 Task: Create List Artificial Intelligence in Board Marketing ROI to Workspace Customer Relationship Management and Retention. Create List Machine Learning in Board Content Management to Workspace Customer Relationship Management and Retention. Create List Natural Language Processing in Board Content Marketing Case Study Creation and Promotion to Workspace Customer Relationship Management and Retention
Action: Mouse moved to (51, 314)
Screenshot: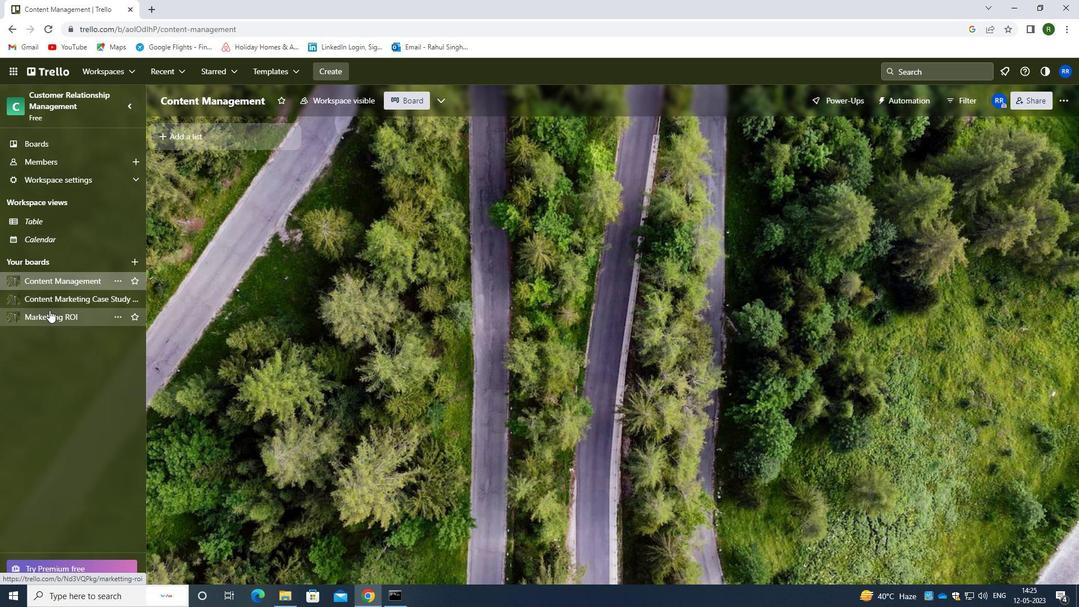 
Action: Mouse pressed left at (51, 314)
Screenshot: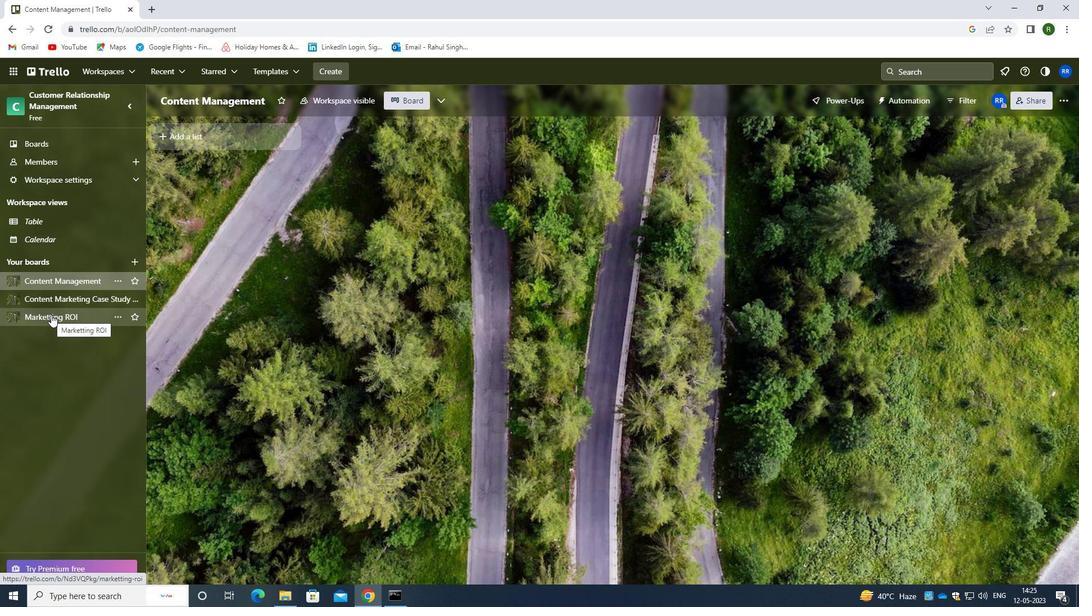
Action: Mouse moved to (187, 134)
Screenshot: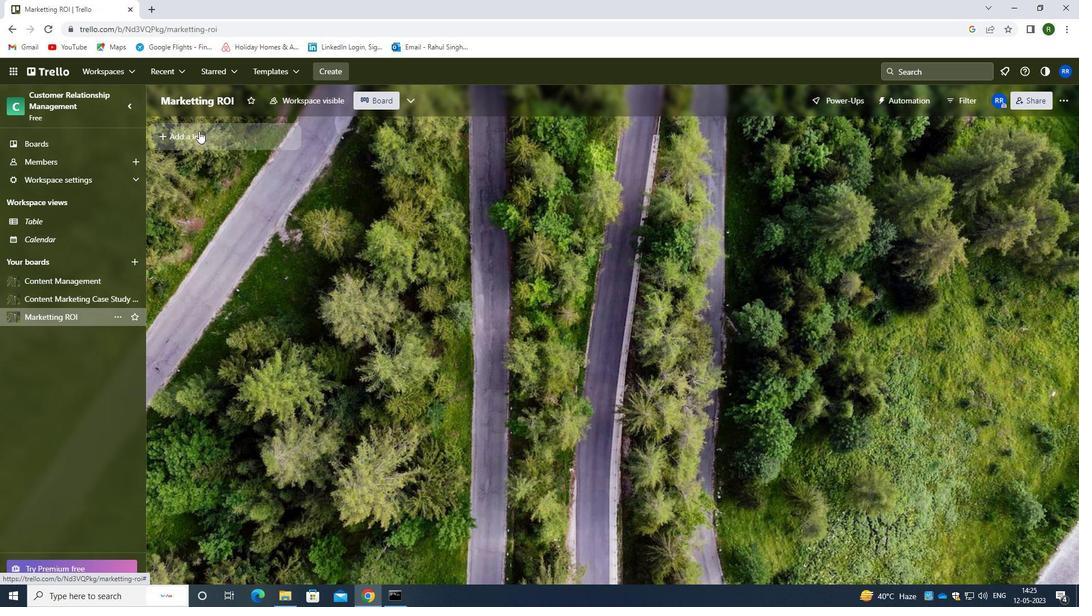 
Action: Mouse pressed left at (187, 134)
Screenshot: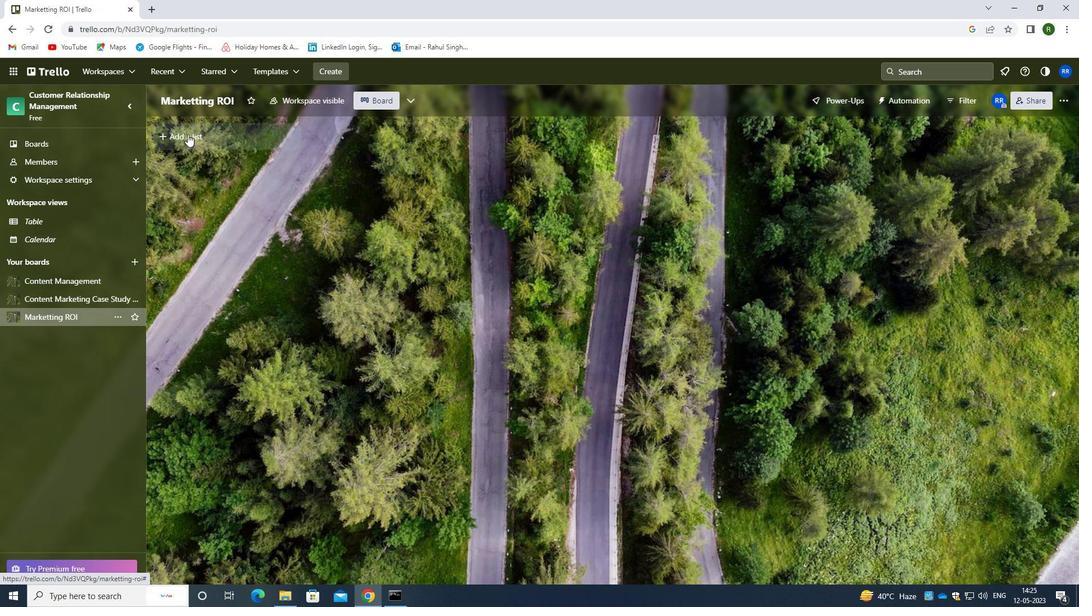 
Action: Mouse moved to (199, 140)
Screenshot: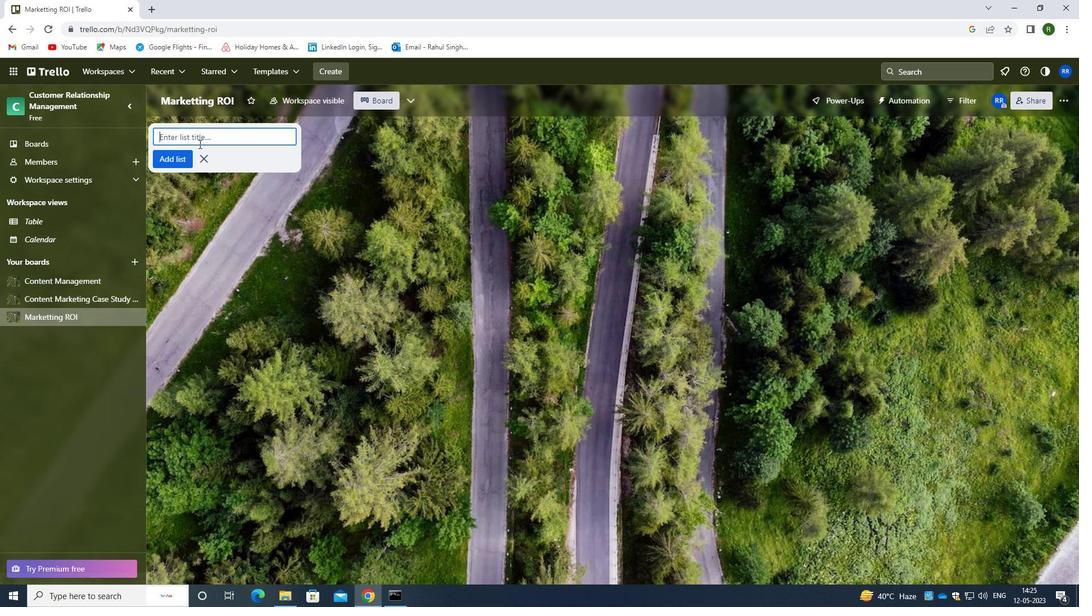 
Action: Key pressed <Key.caps_lock>a<Key.caps_lock>rtificial<Key.space><Key.caps_lock>I<Key.caps_lock>Ntelligence
Screenshot: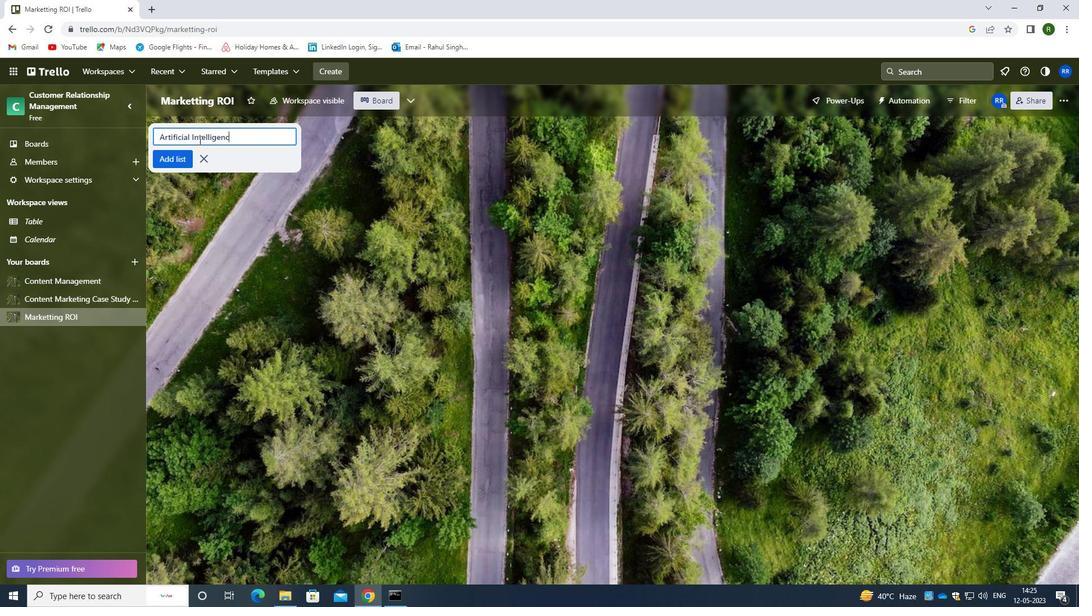 
Action: Mouse moved to (166, 160)
Screenshot: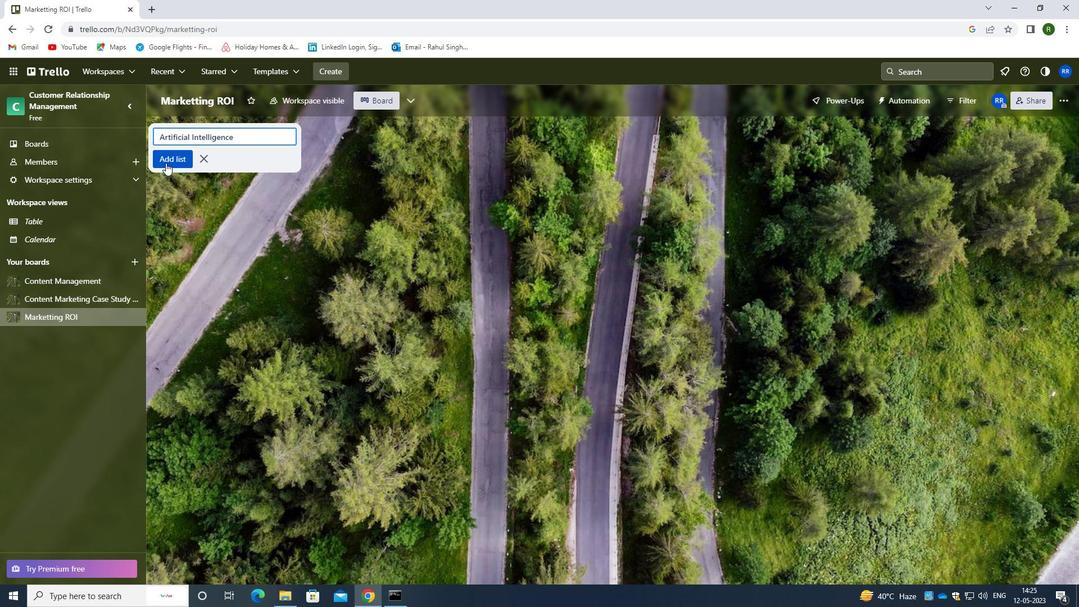 
Action: Mouse pressed left at (166, 160)
Screenshot: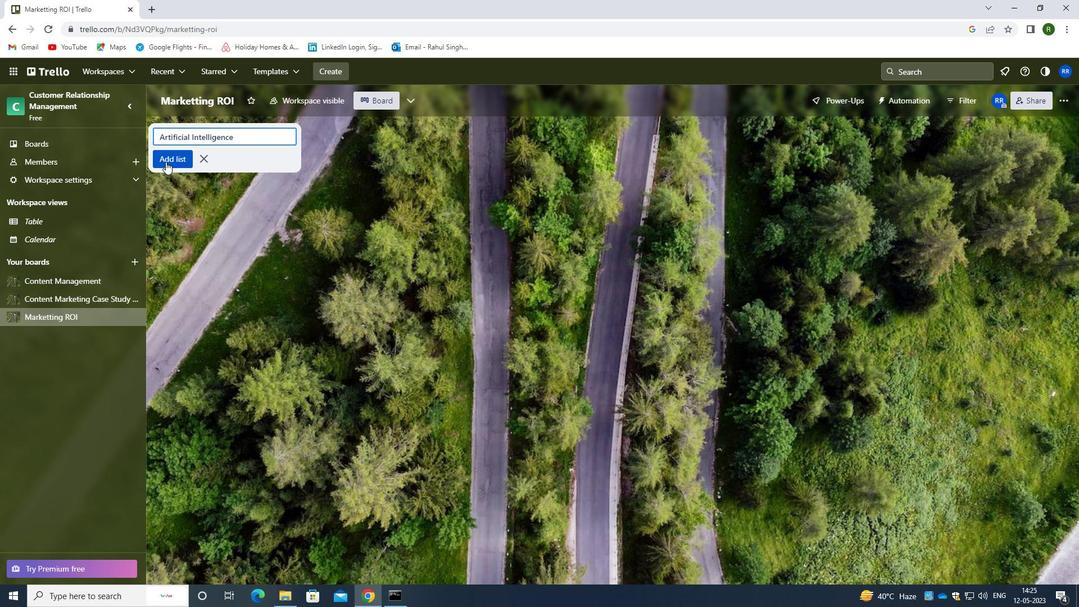 
Action: Mouse moved to (74, 280)
Screenshot: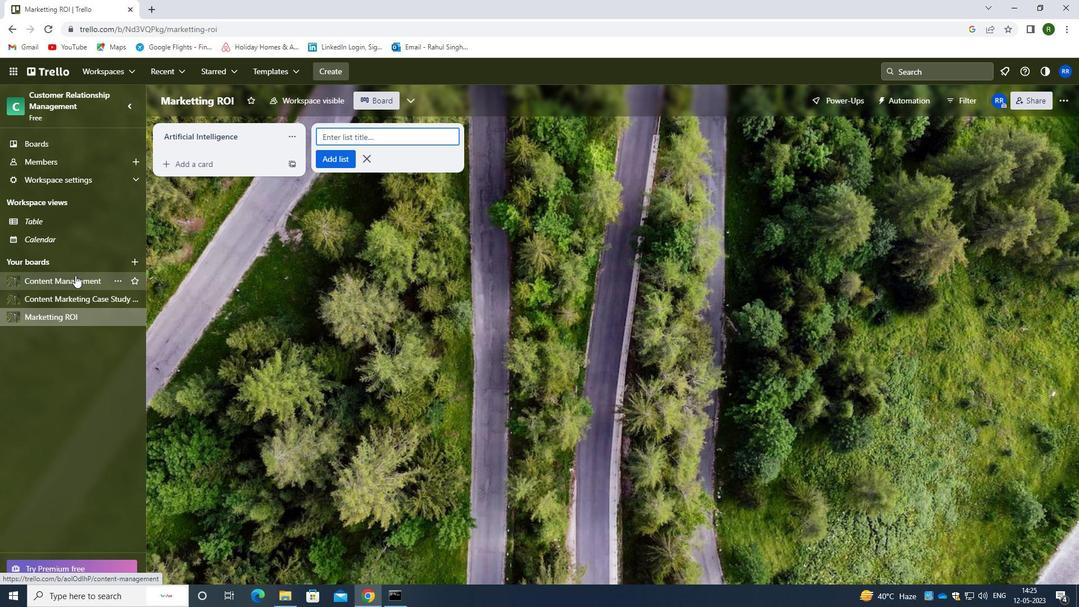 
Action: Mouse pressed left at (74, 280)
Screenshot: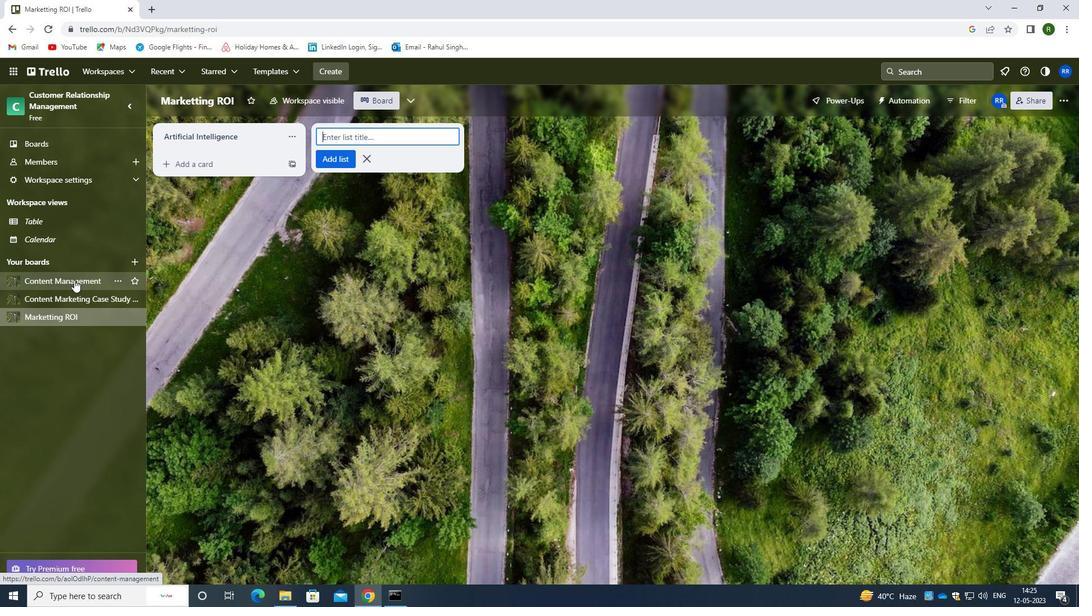 
Action: Mouse moved to (167, 132)
Screenshot: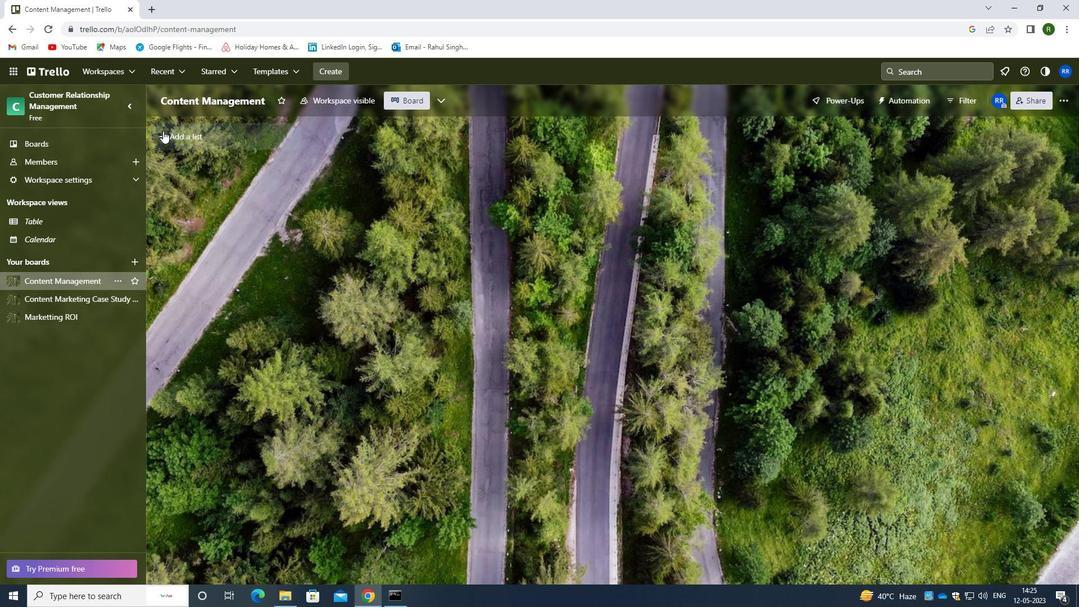 
Action: Mouse pressed left at (167, 132)
Screenshot: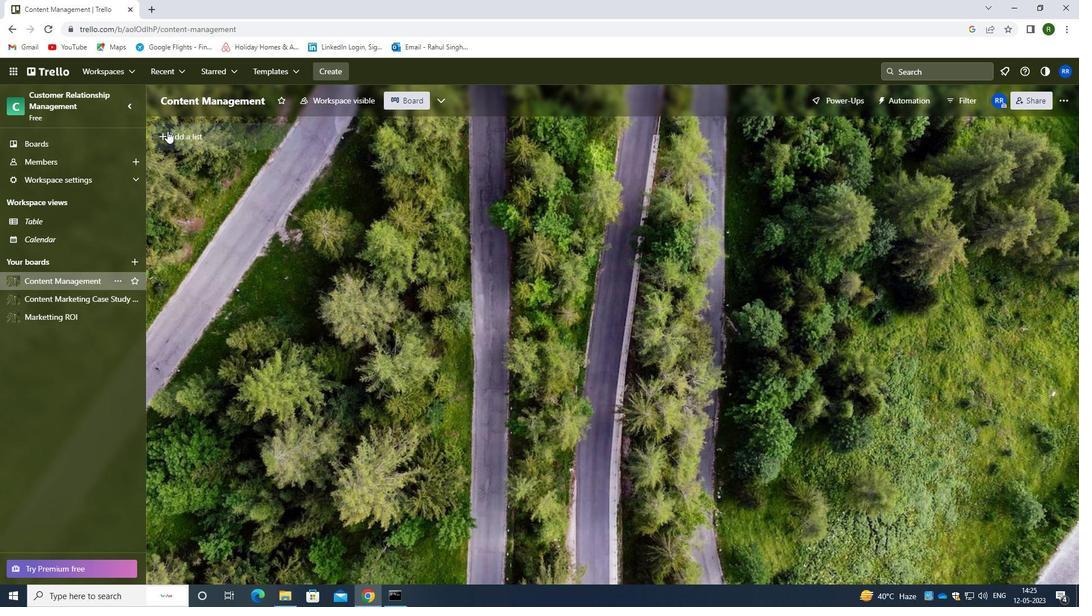 
Action: Mouse moved to (226, 141)
Screenshot: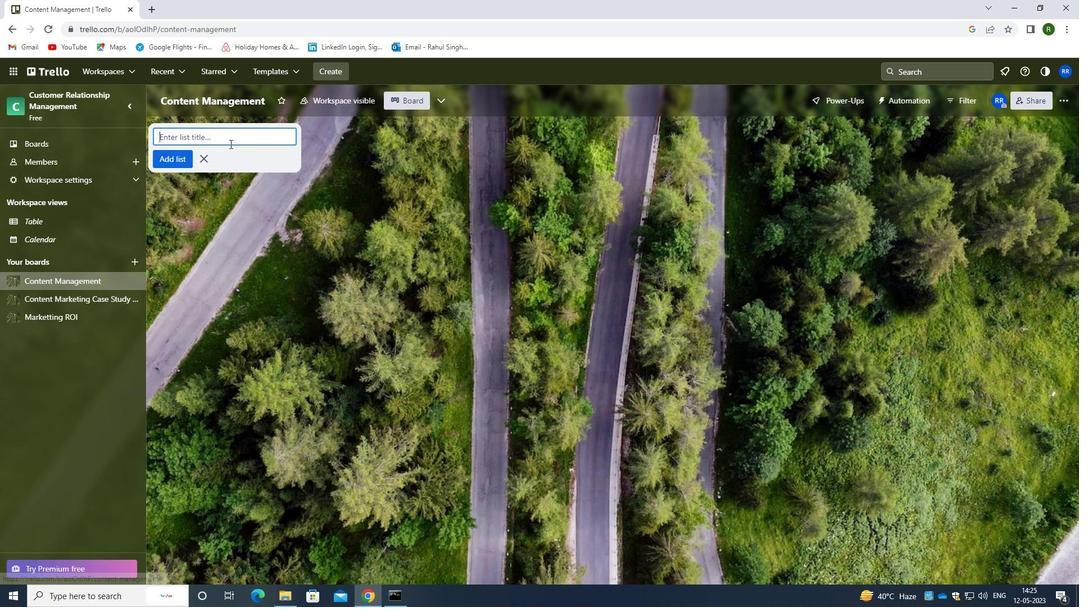 
Action: Key pressed <Key.caps_lock>m<Key.caps_lock>achine<Key.space><Key.caps_lock>L<Key.caps_lock>earning
Screenshot: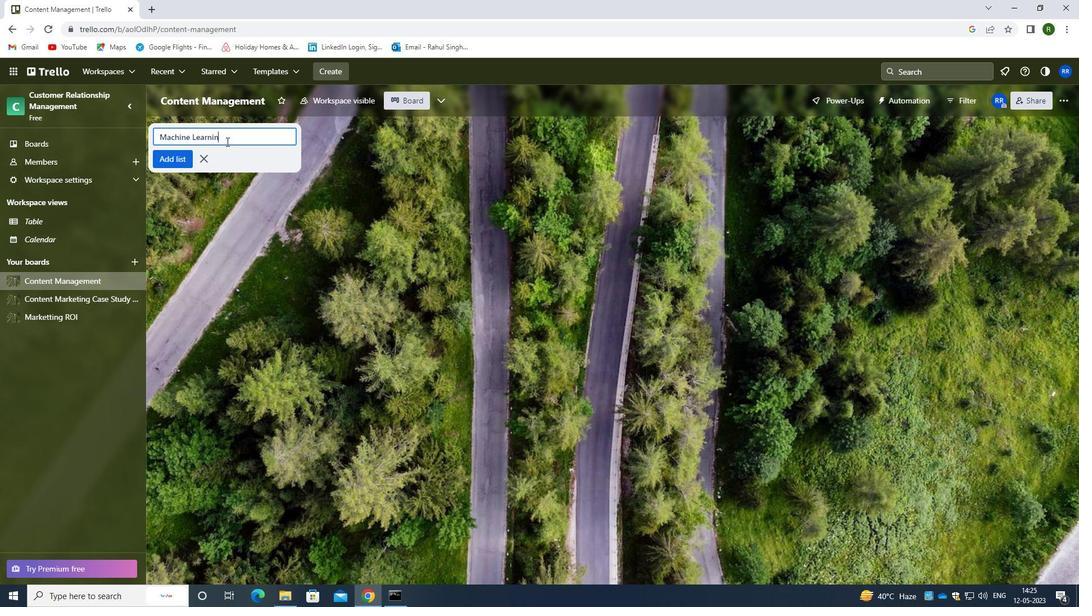 
Action: Mouse moved to (185, 159)
Screenshot: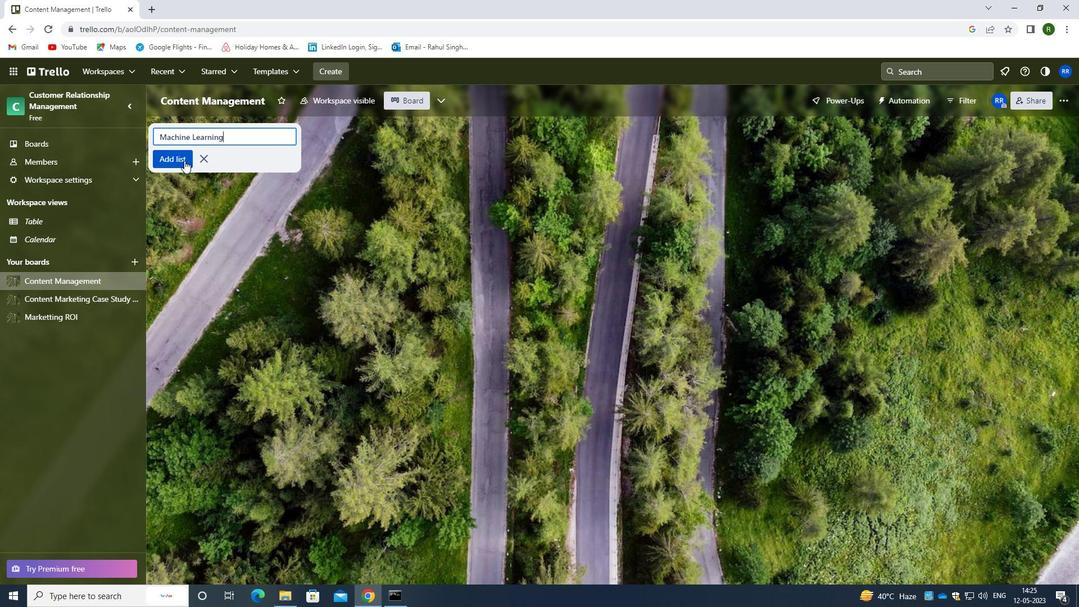 
Action: Mouse pressed left at (185, 159)
Screenshot: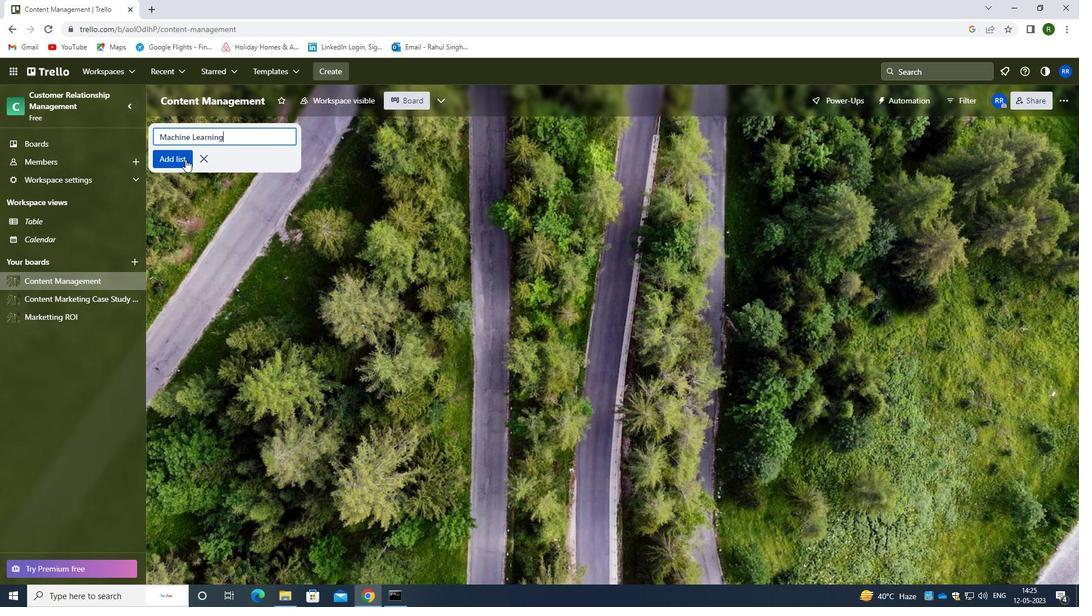 
Action: Mouse moved to (83, 303)
Screenshot: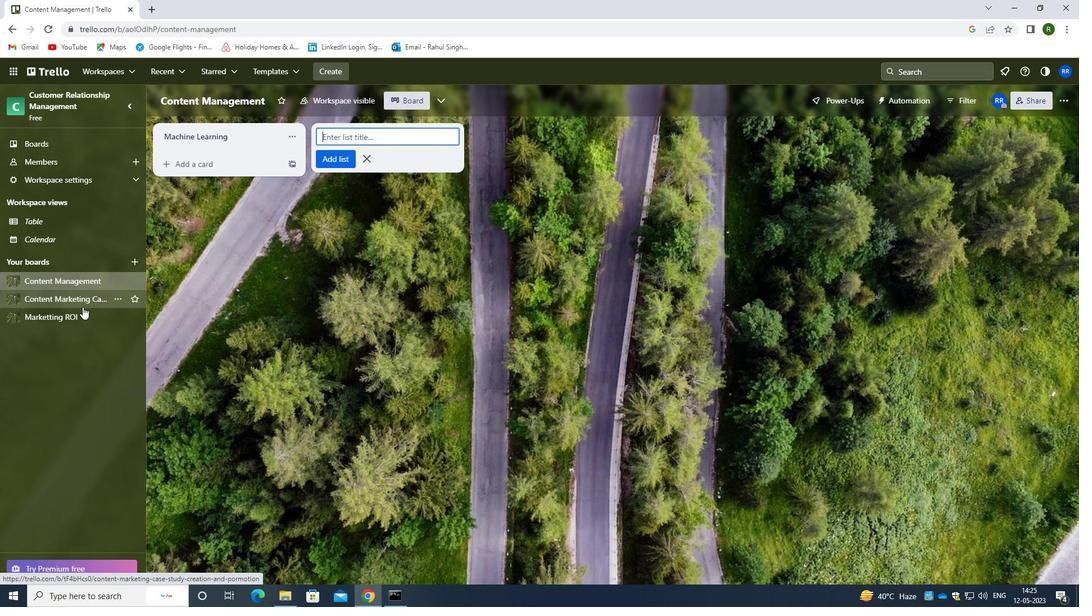 
Action: Mouse pressed left at (83, 303)
Screenshot: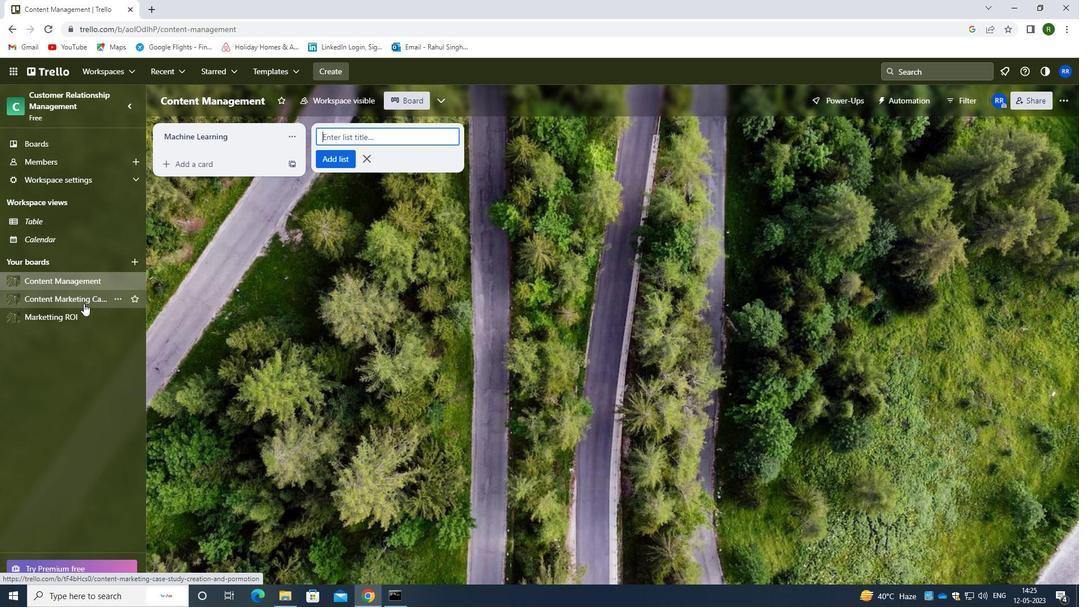 
Action: Mouse moved to (158, 134)
Screenshot: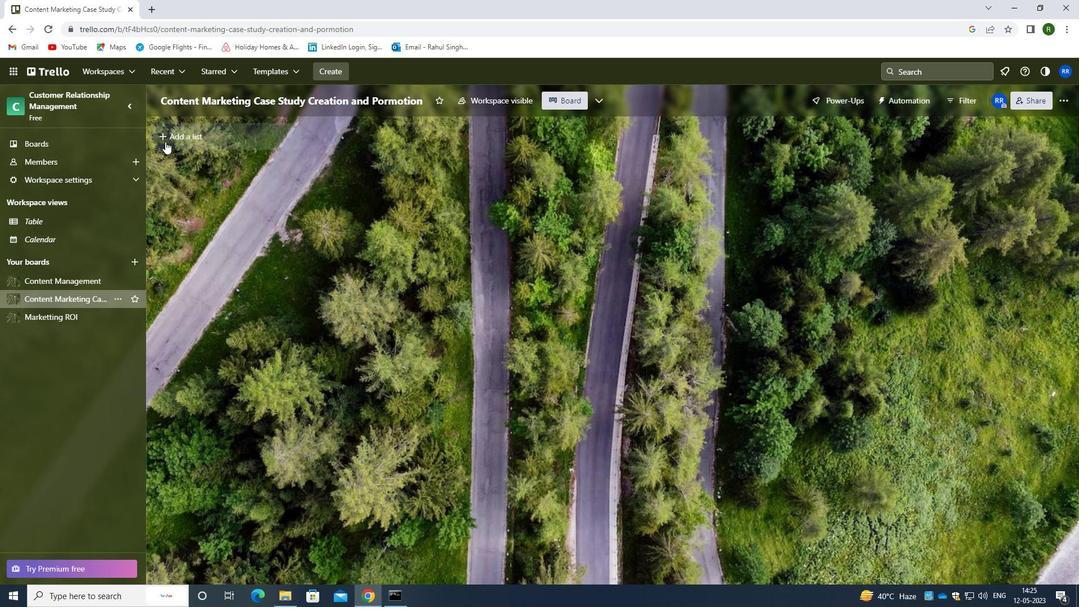 
Action: Mouse pressed left at (158, 134)
Screenshot: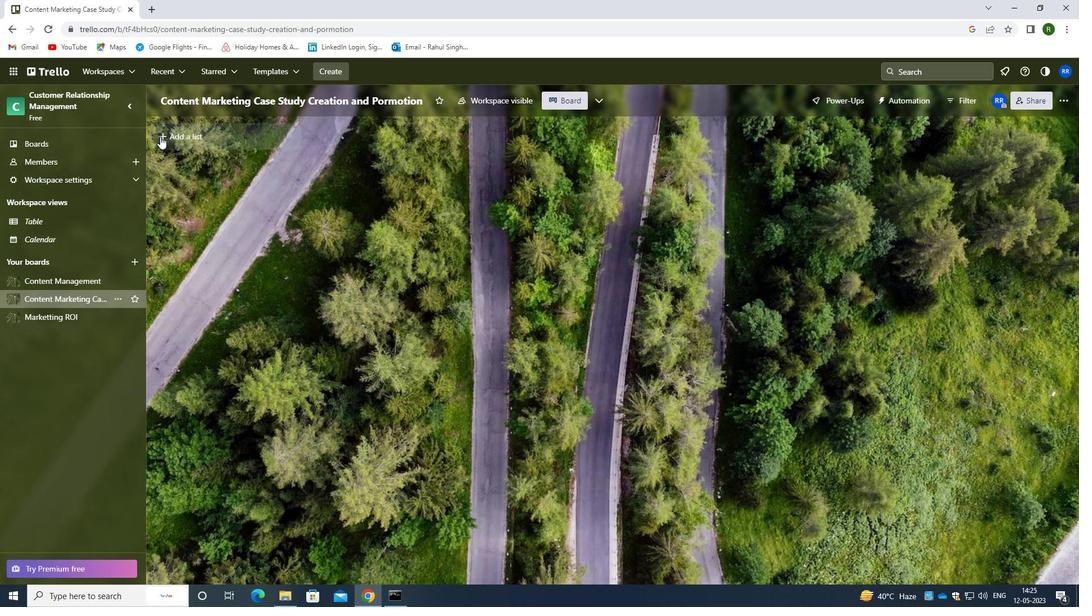 
Action: Mouse moved to (211, 133)
Screenshot: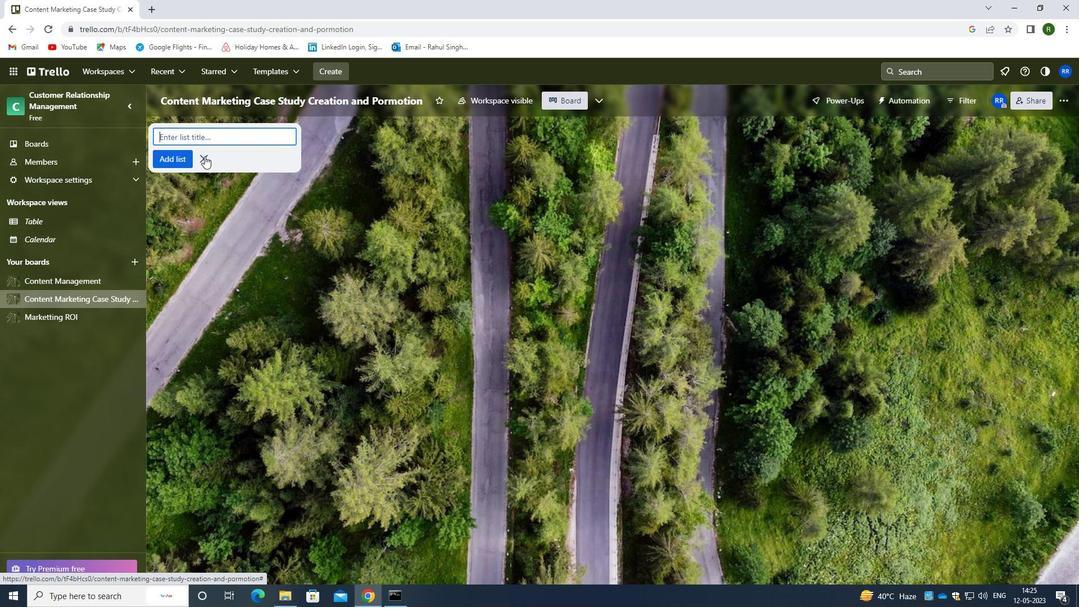 
Action: Mouse pressed left at (211, 133)
Screenshot: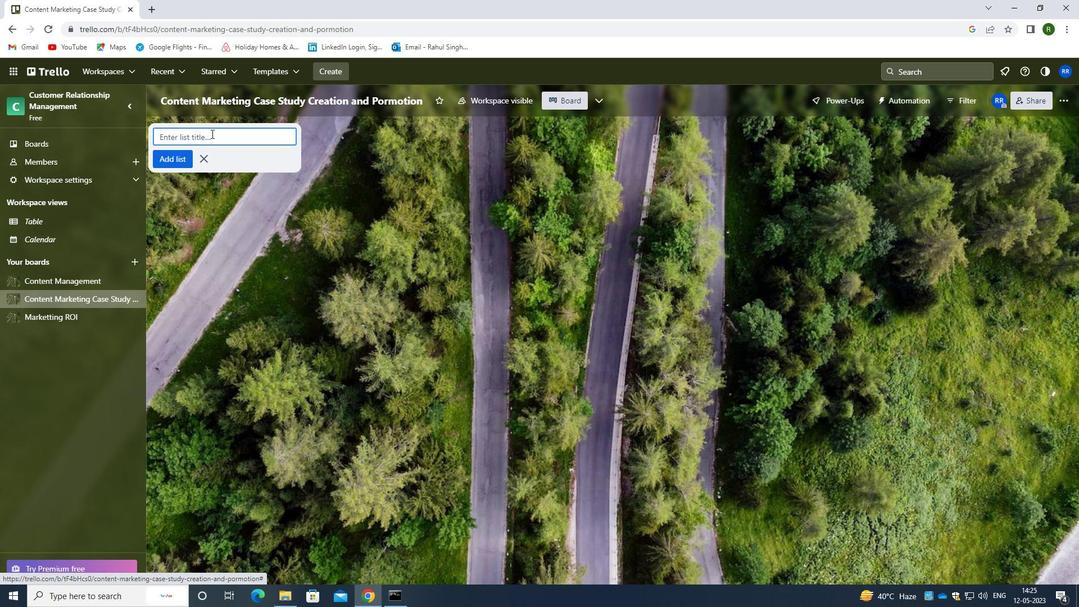 
Action: Key pressed <Key.caps_lock>n<Key.caps_lock>atural<Key.space><Key.caps_lock>l<Key.caps_lock>anguage<Key.space><Key.caps_lock>P<Key.caps_lock>rocessing
Screenshot: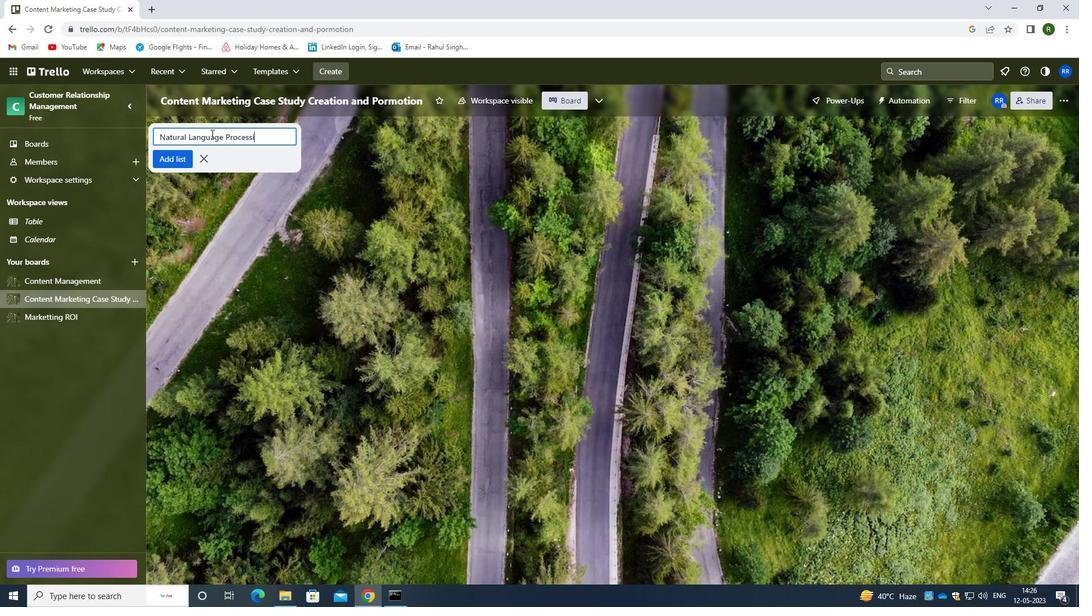 
Action: Mouse moved to (178, 160)
Screenshot: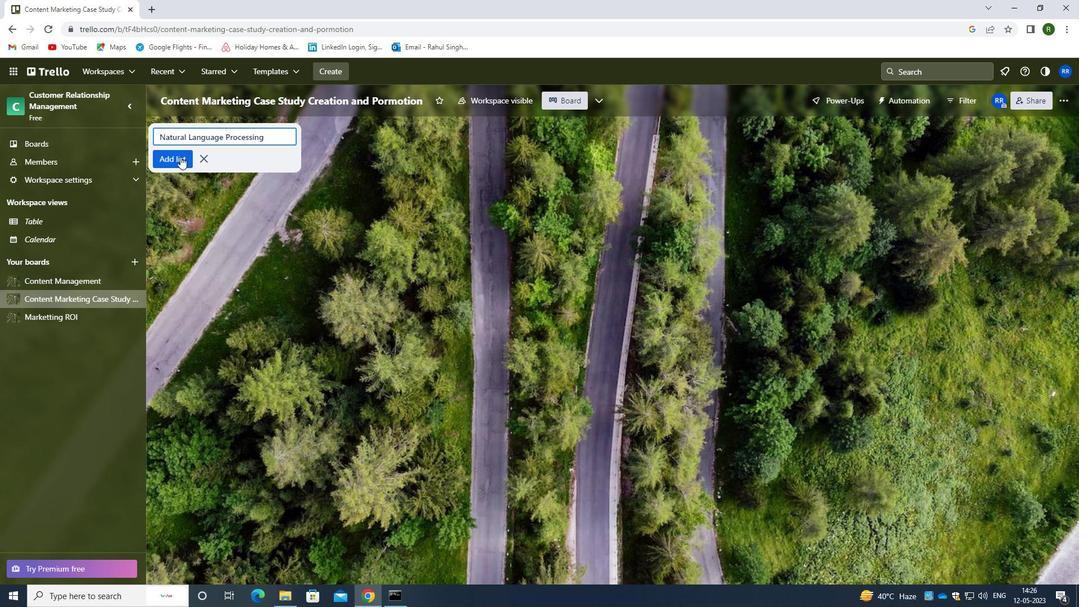 
Action: Mouse pressed left at (178, 160)
Screenshot: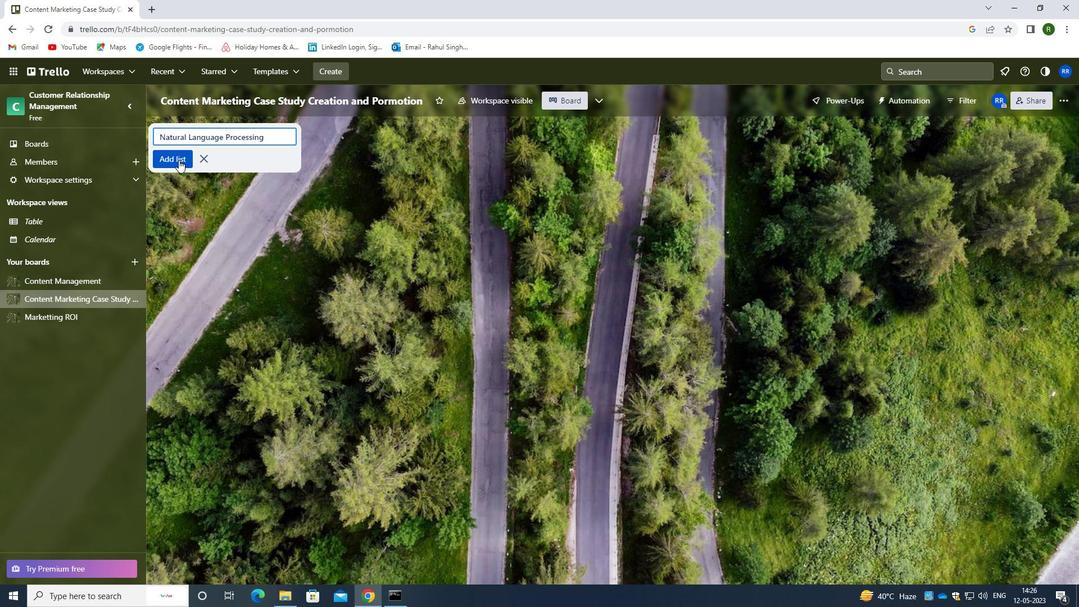 
Action: Mouse moved to (255, 213)
Screenshot: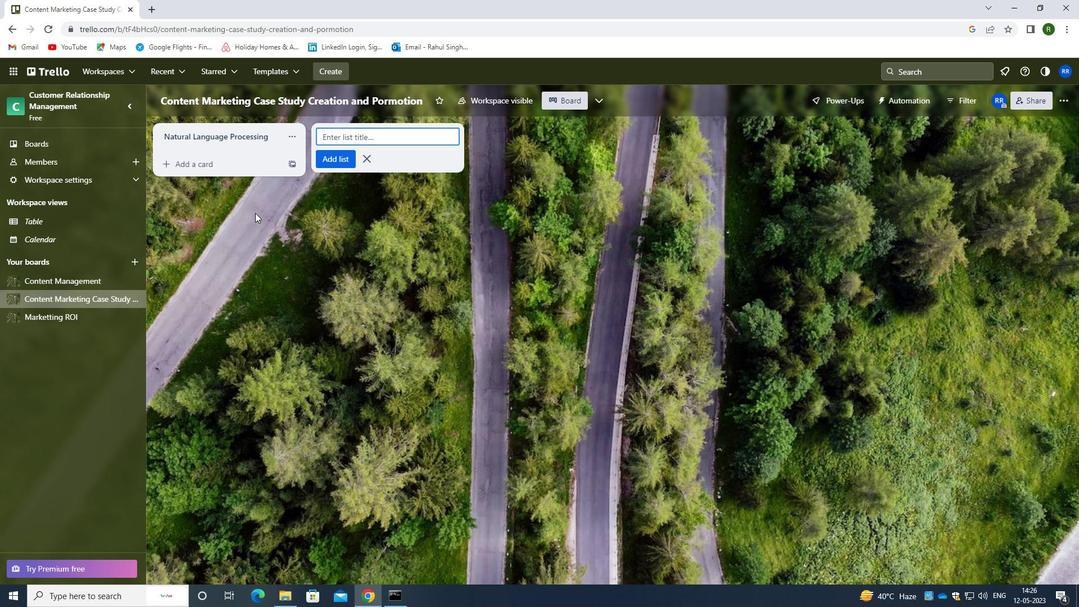 
Action: Mouse pressed left at (255, 213)
Screenshot: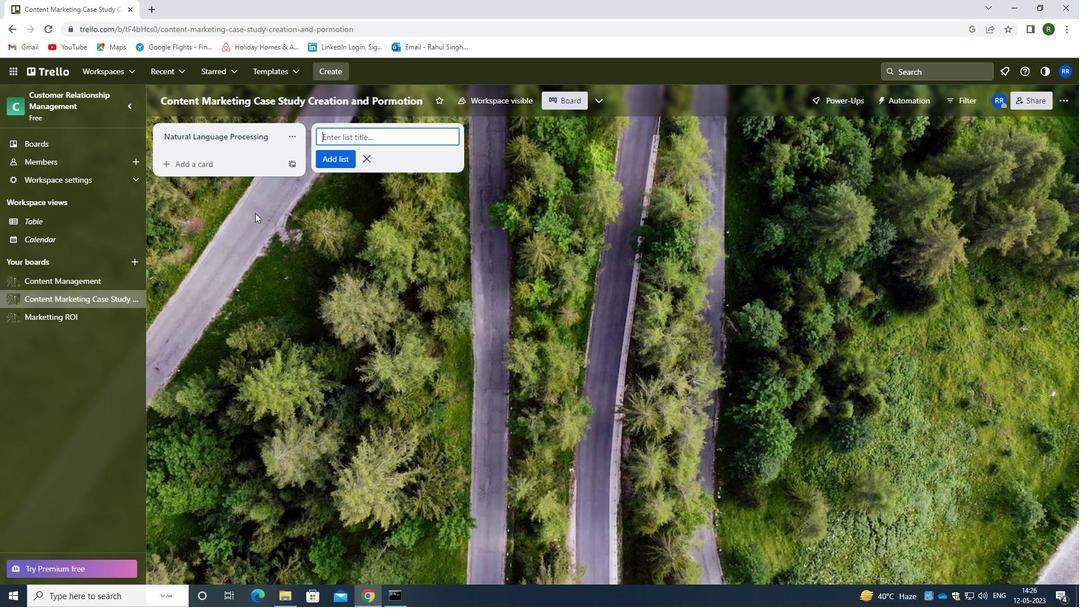 
Action: Mouse moved to (232, 201)
Screenshot: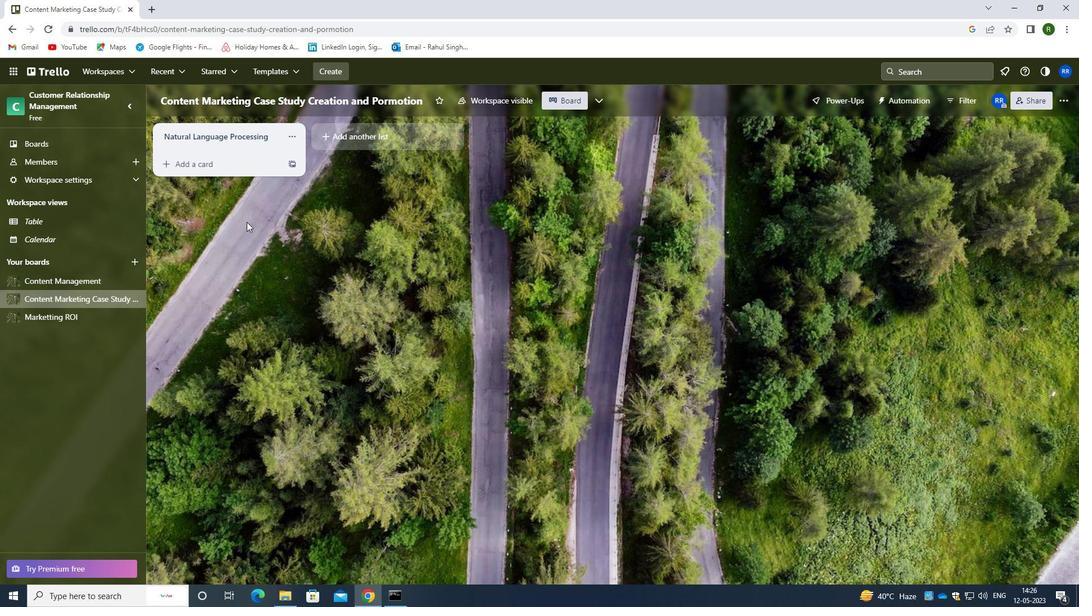 
